 Task: Select the brackets in the auto indent.
Action: Mouse moved to (830, 502)
Screenshot: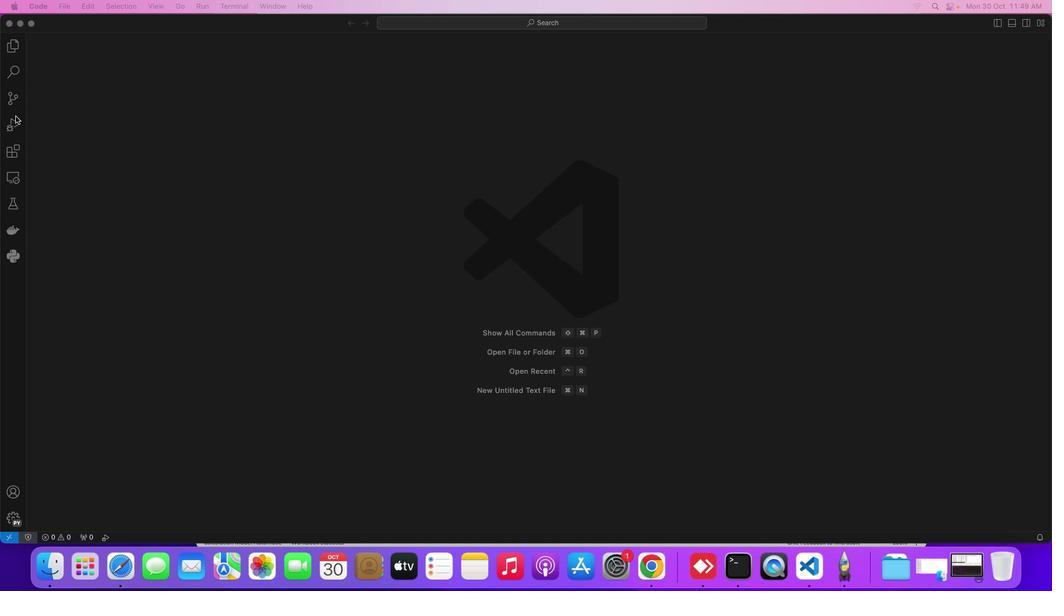 
Action: Mouse pressed left at (830, 502)
Screenshot: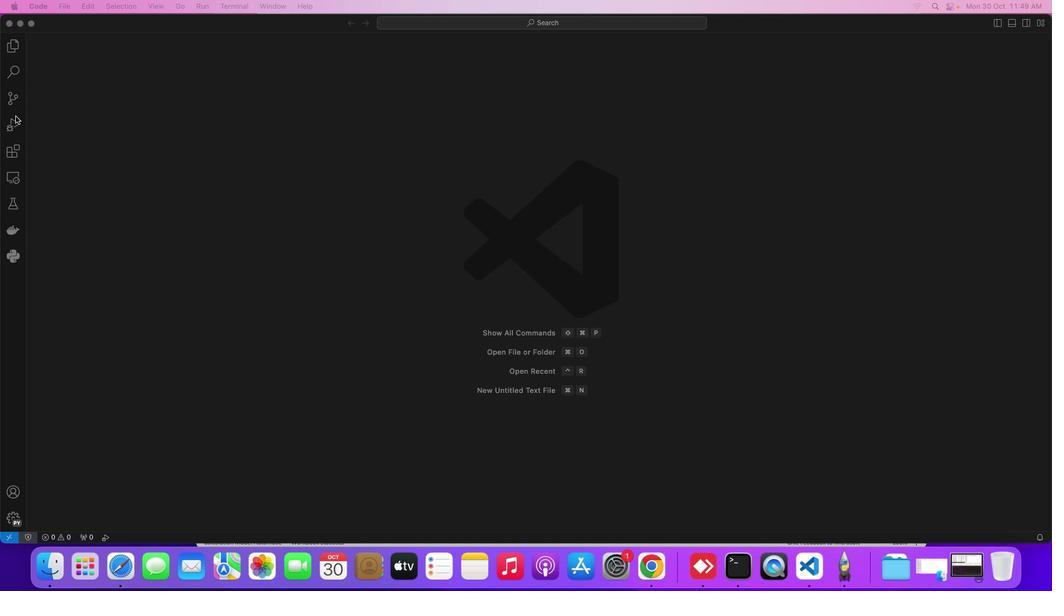 
Action: Mouse moved to (640, 221)
Screenshot: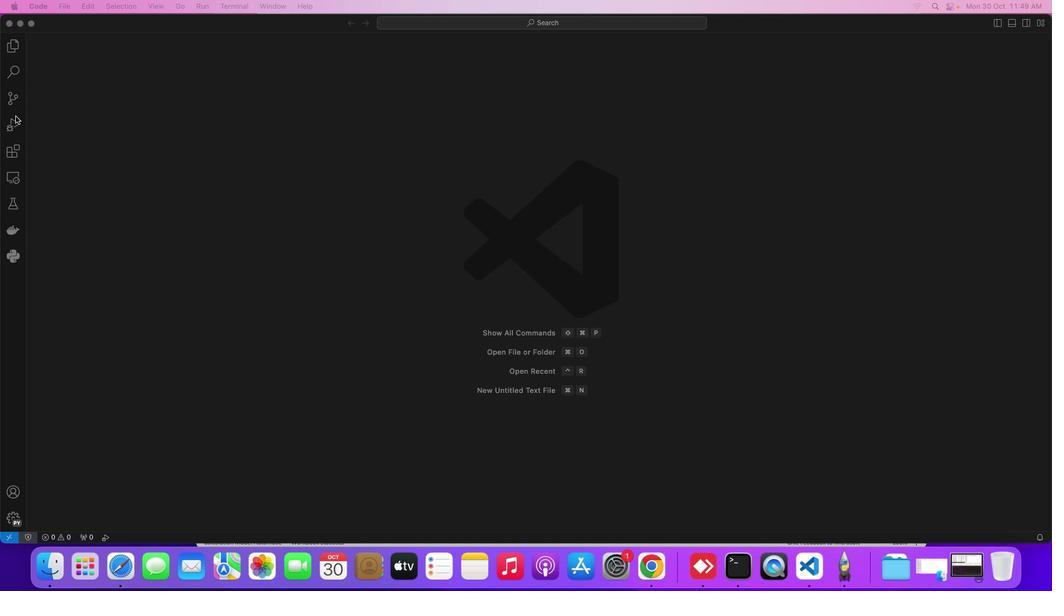 
Action: Key pressed 'y'Key.enter
Screenshot: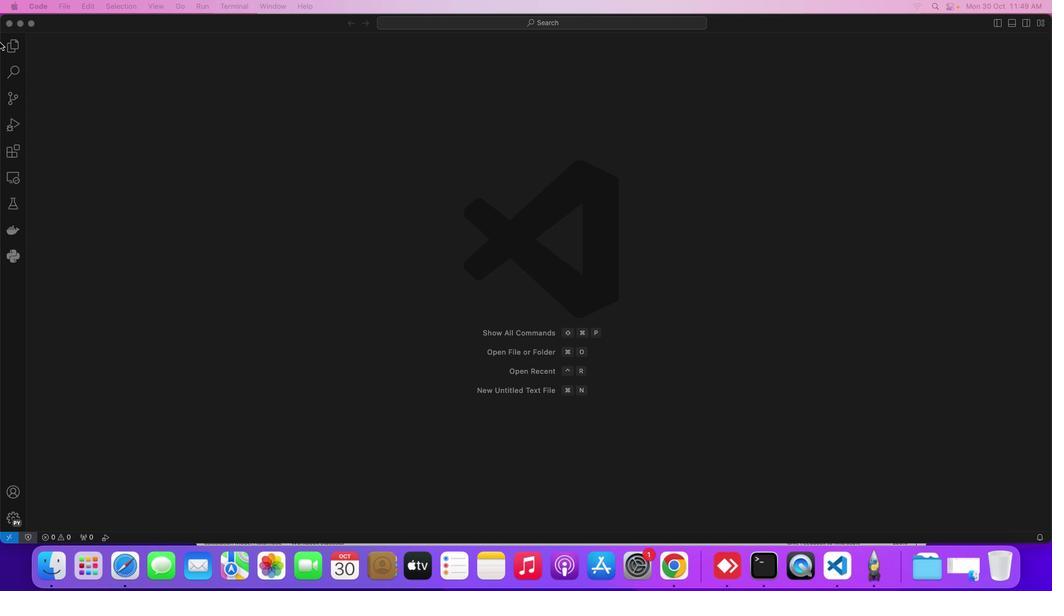 
Action: Mouse moved to (80, 461)
Screenshot: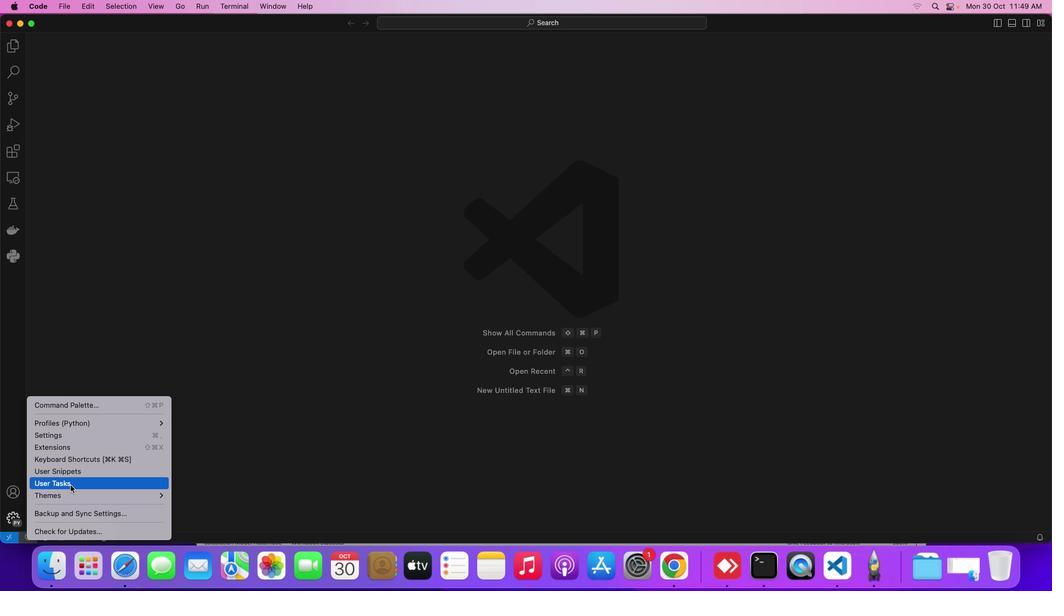 
Action: Mouse pressed left at (80, 461)
Screenshot: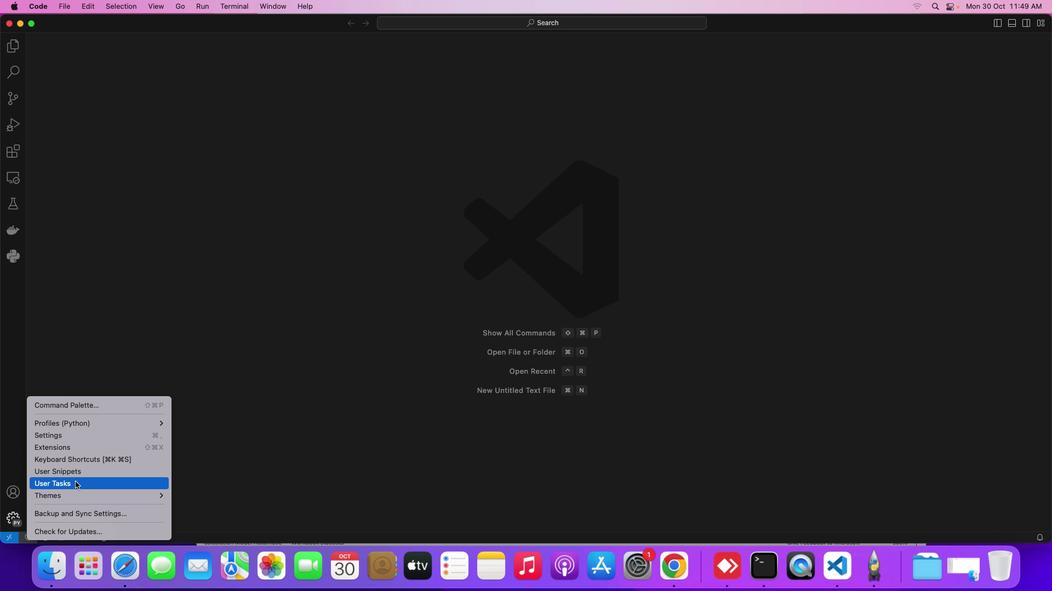 
Action: Mouse moved to (118, 398)
Screenshot: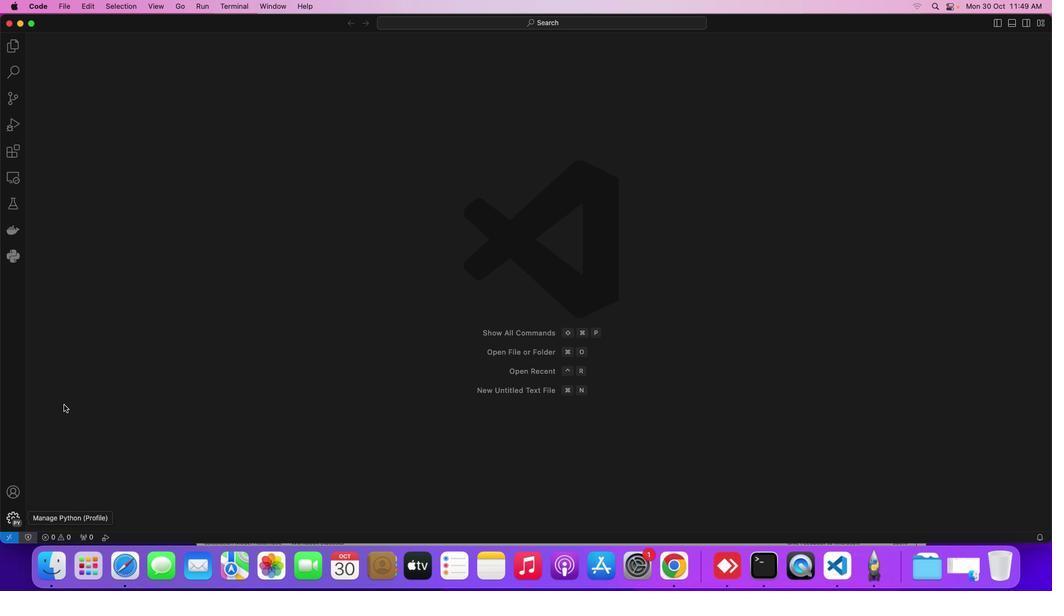 
Action: Mouse pressed left at (118, 398)
Screenshot: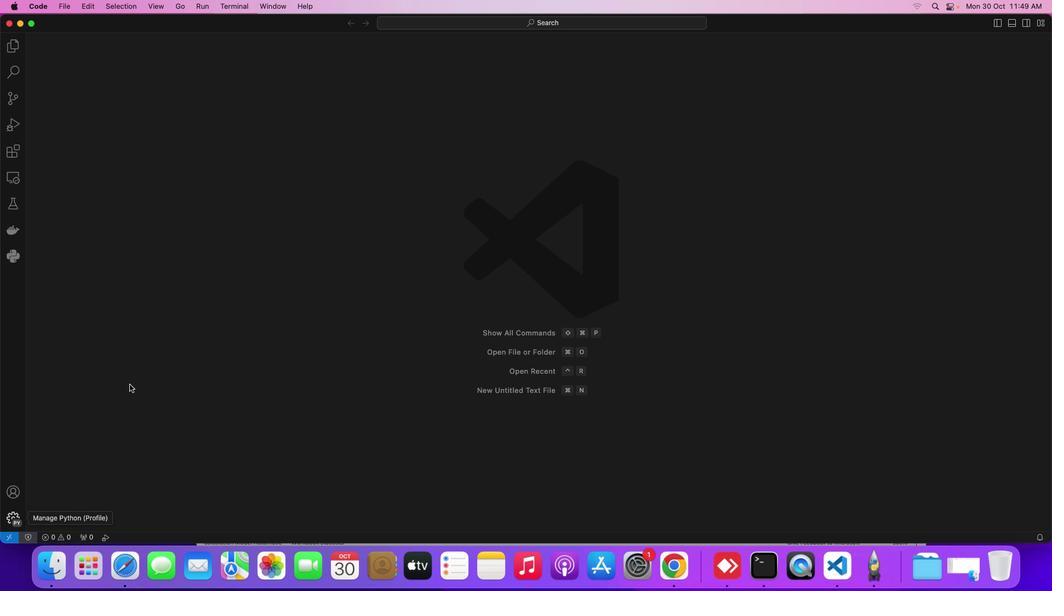 
Action: Mouse moved to (365, 402)
Screenshot: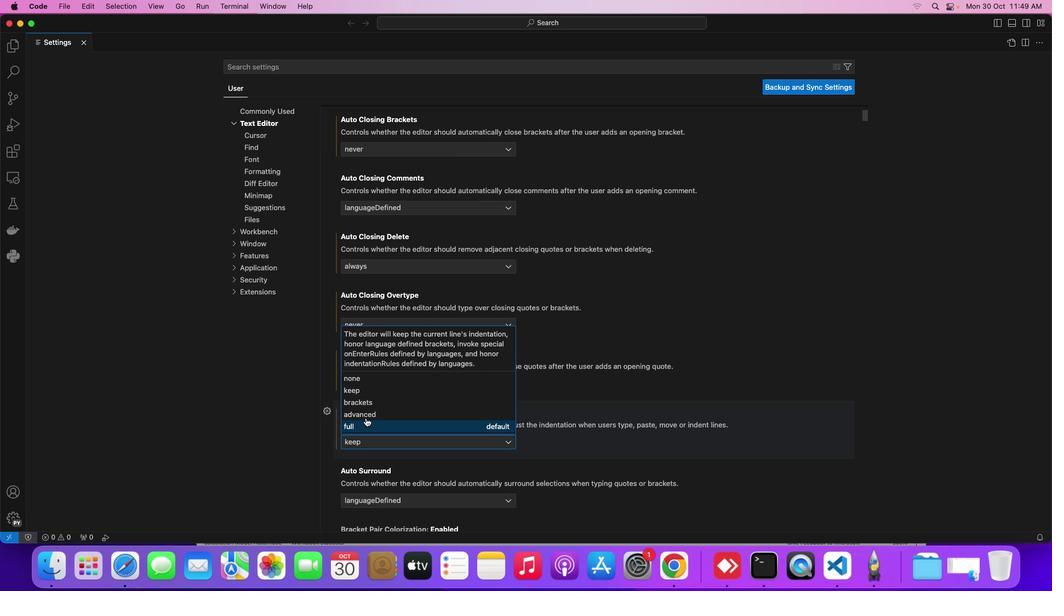
Action: Mouse pressed left at (365, 402)
Screenshot: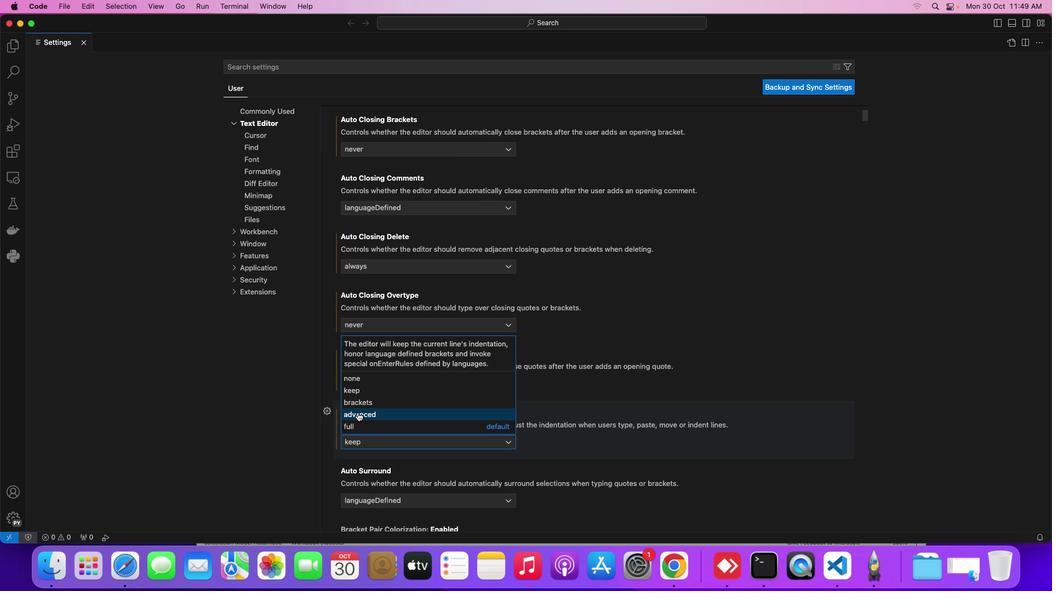 
Action: Mouse moved to (352, 401)
Screenshot: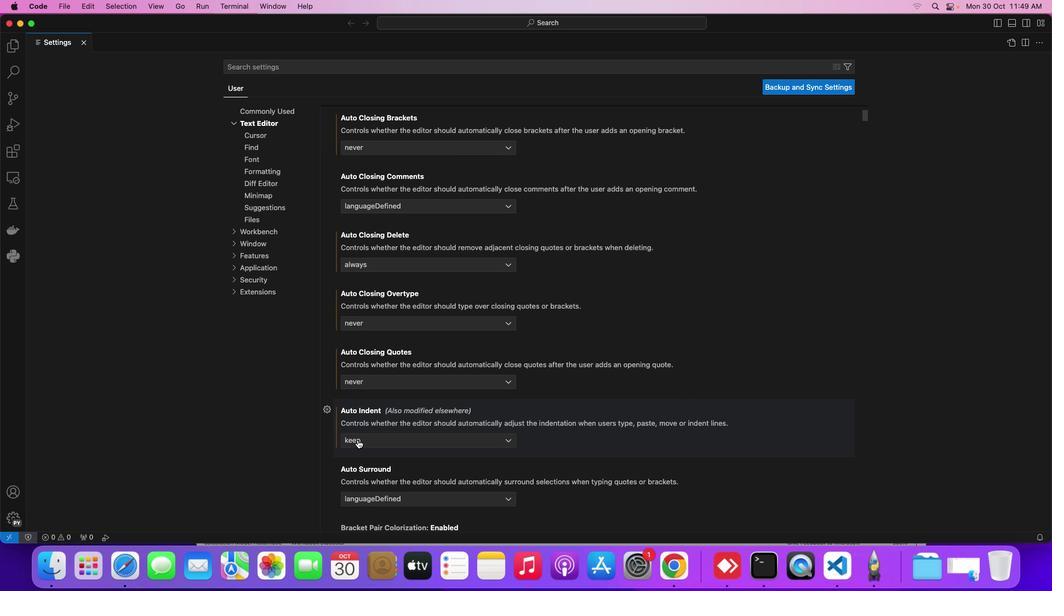 
Action: Mouse pressed left at (352, 401)
Screenshot: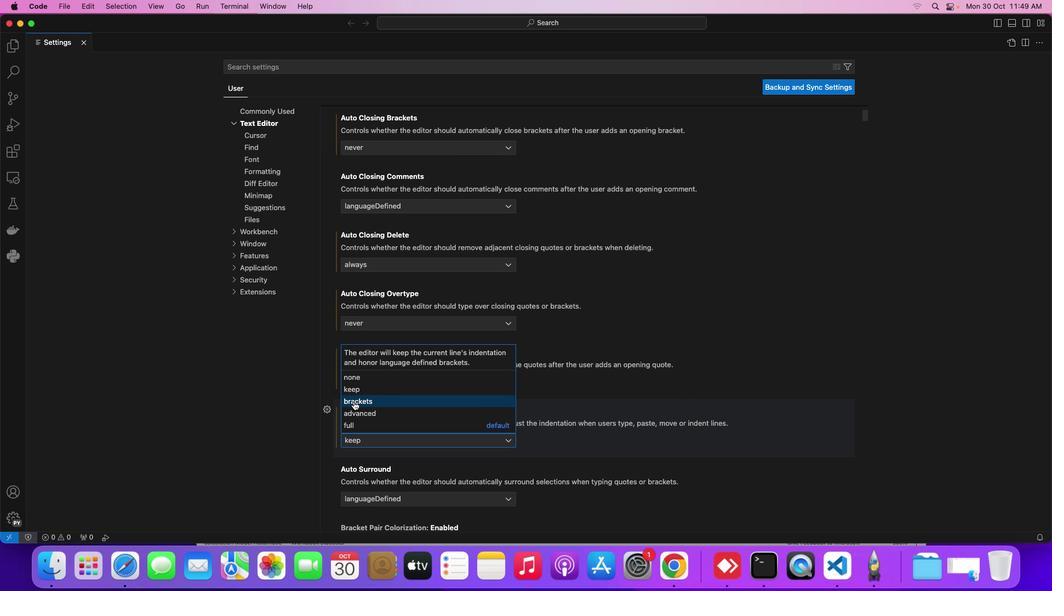 
Action: Mouse moved to (349, 371)
Screenshot: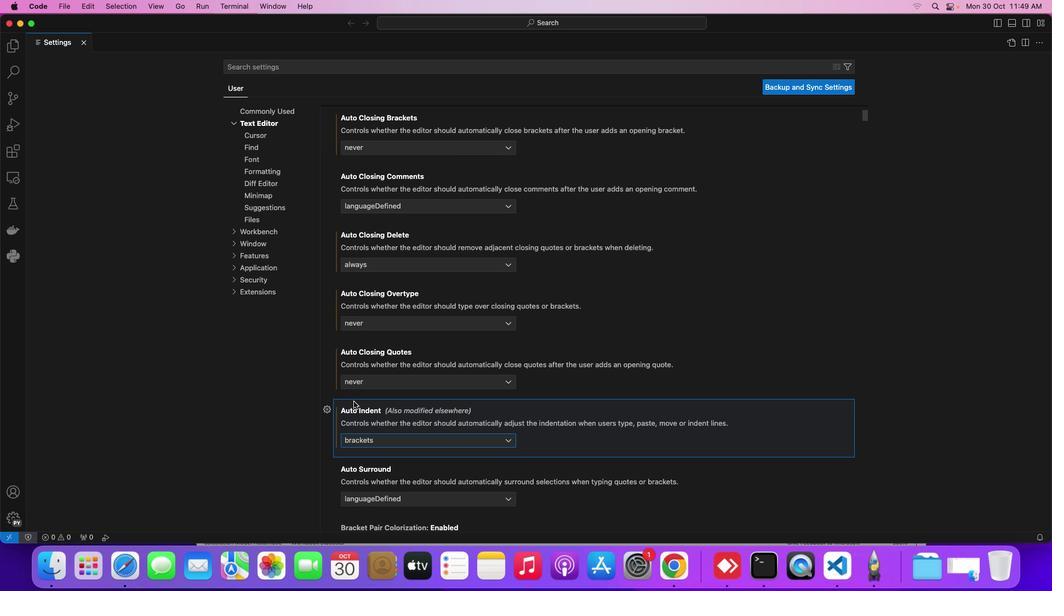
Action: Mouse pressed left at (349, 371)
Screenshot: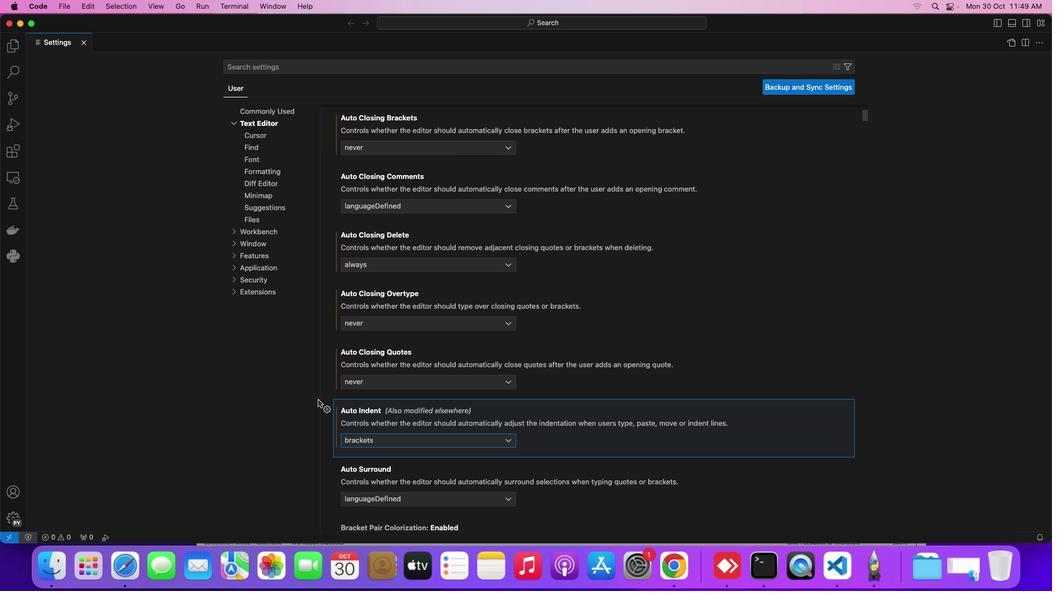 
Action: Mouse moved to (941, 269)
Screenshot: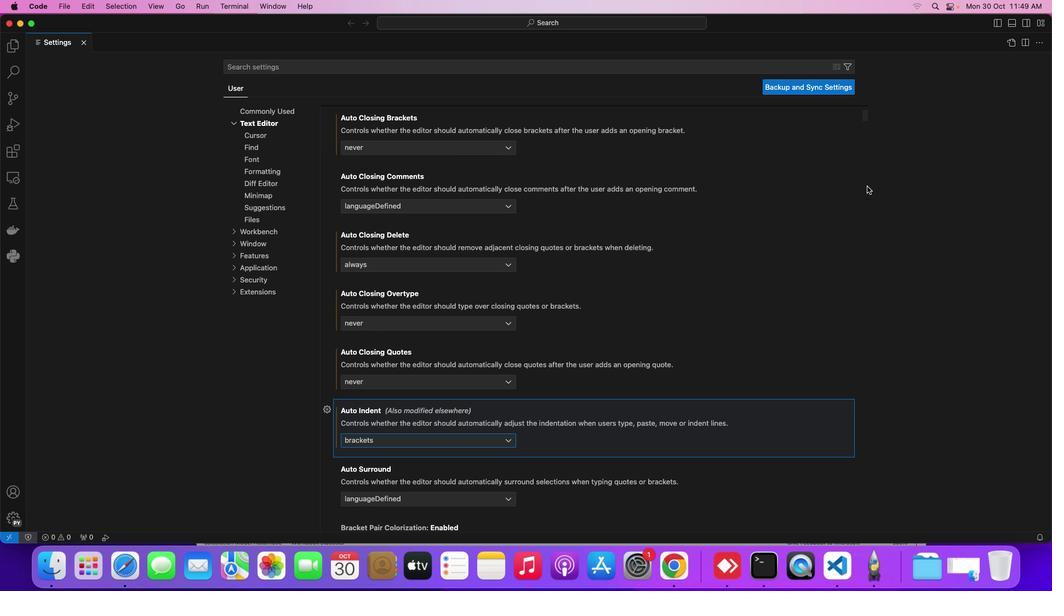
